 Task: Add another account "adritamazumder123@gmail.com".
Action: Mouse moved to (1210, 88)
Screenshot: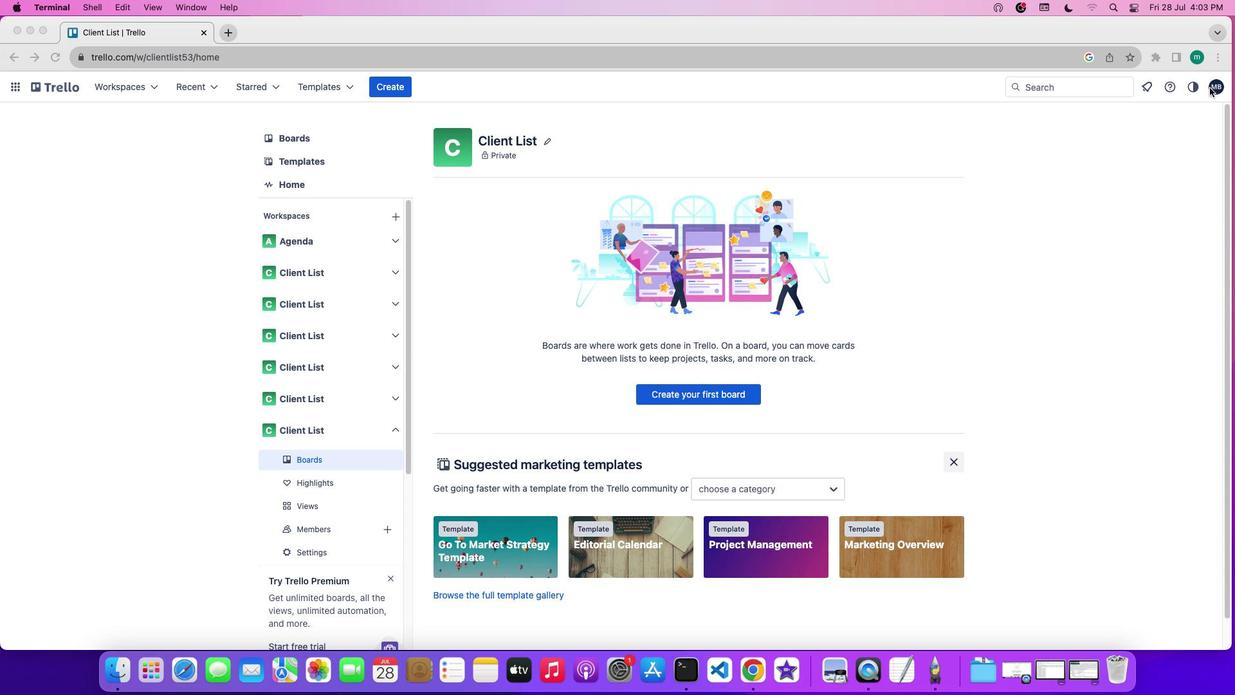 
Action: Mouse pressed left at (1210, 88)
Screenshot: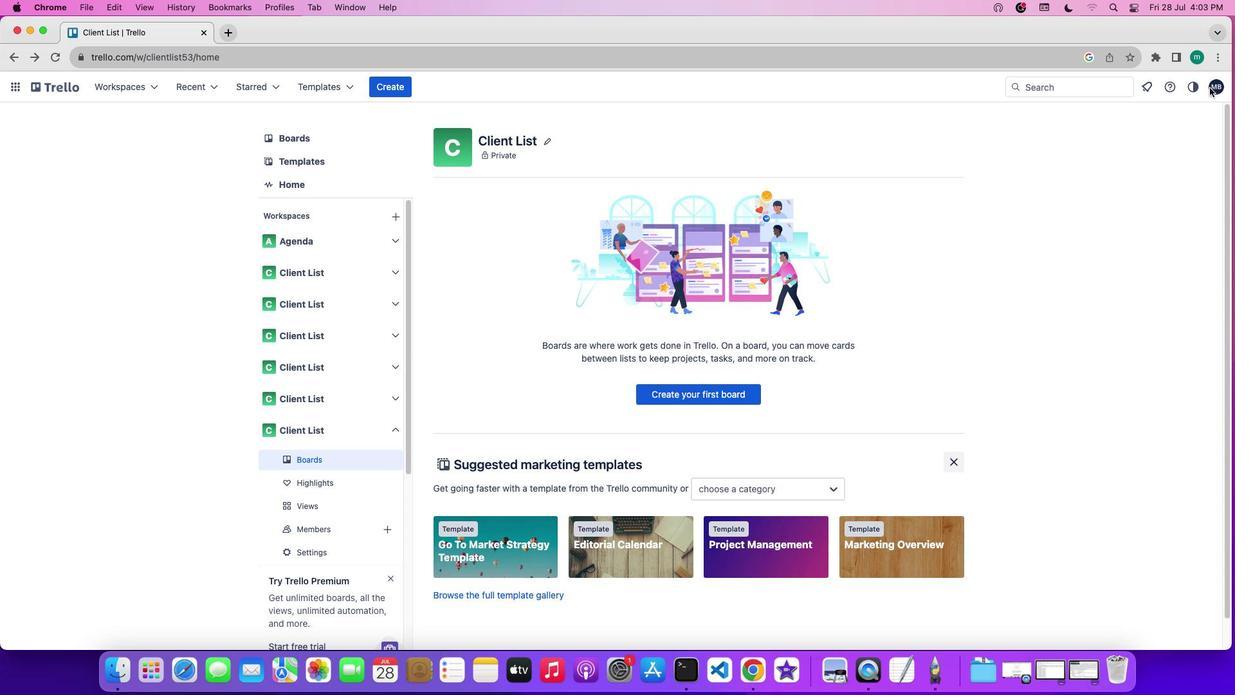 
Action: Mouse moved to (1220, 86)
Screenshot: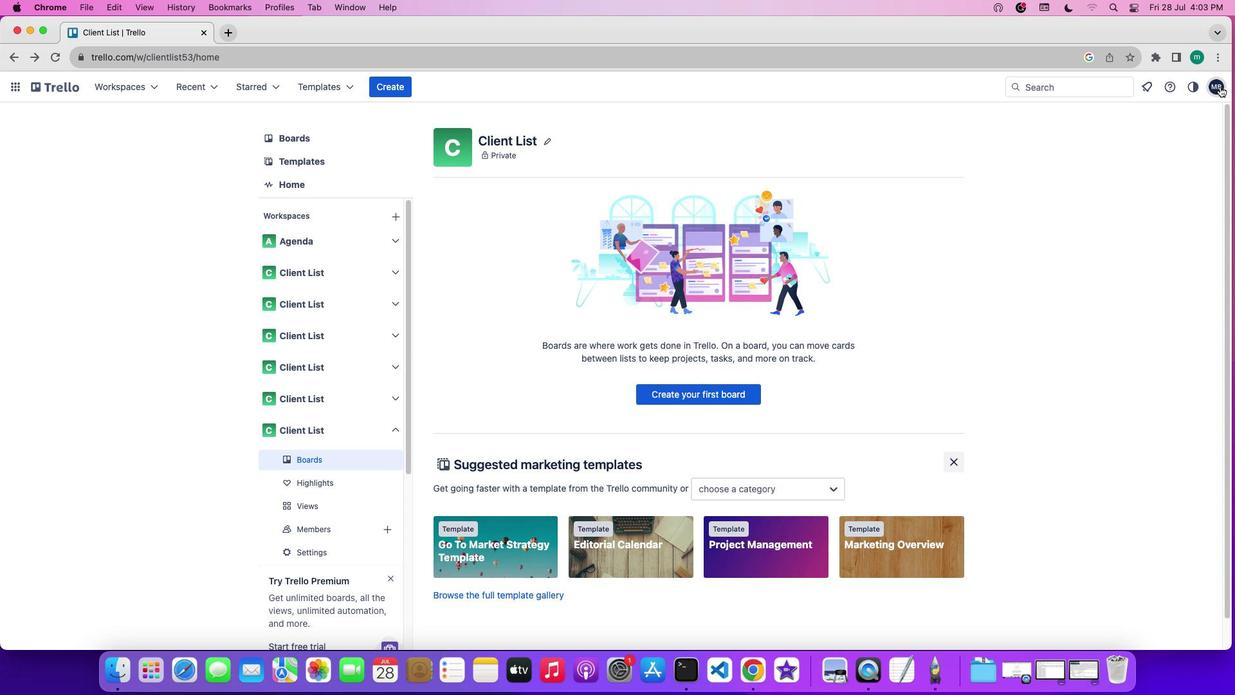 
Action: Mouse pressed left at (1220, 86)
Screenshot: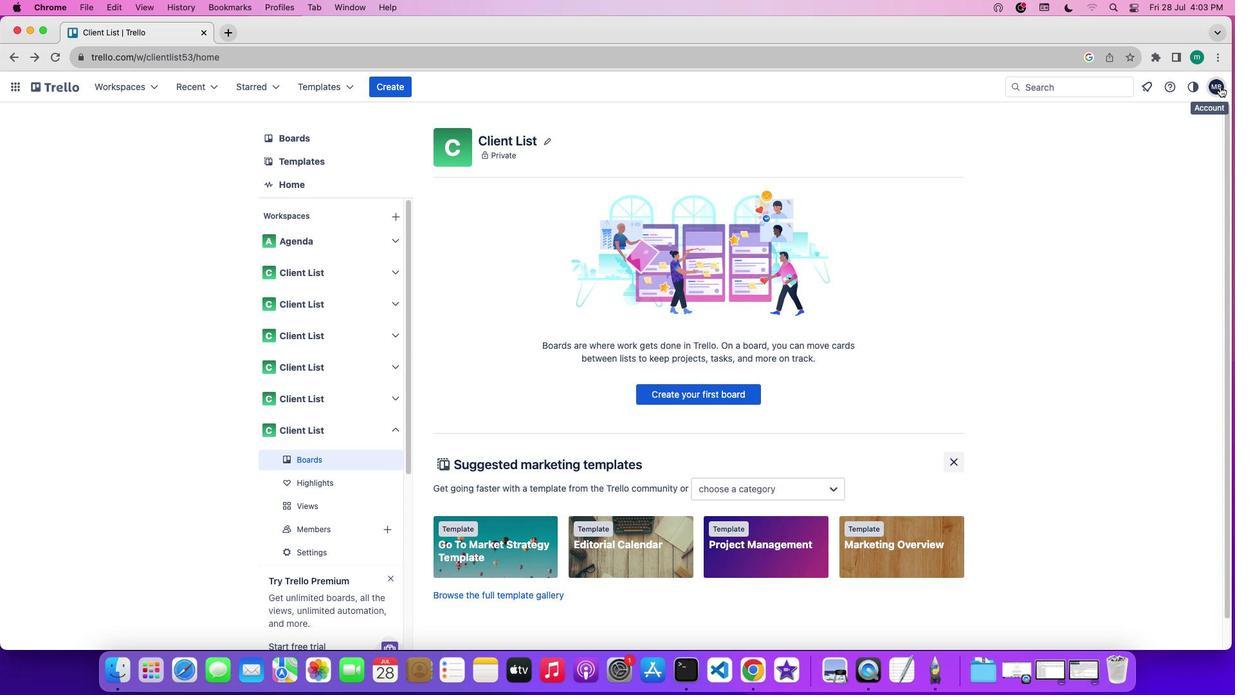 
Action: Mouse moved to (1167, 177)
Screenshot: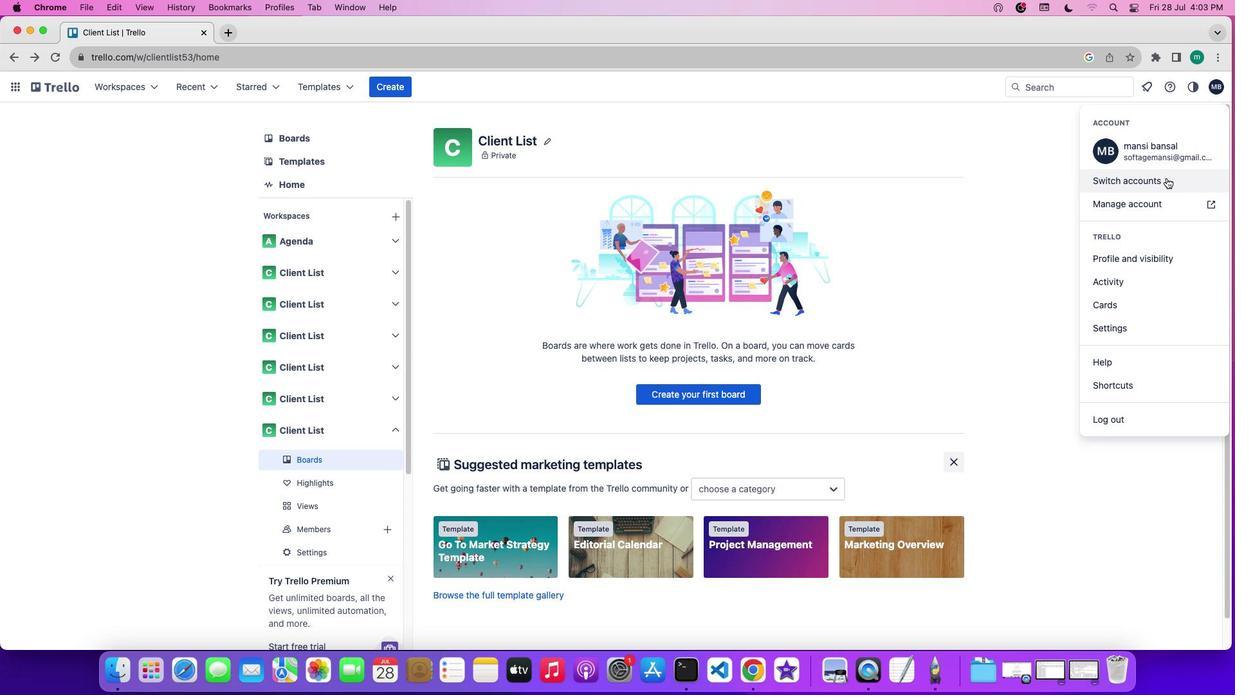 
Action: Mouse pressed left at (1167, 177)
Screenshot: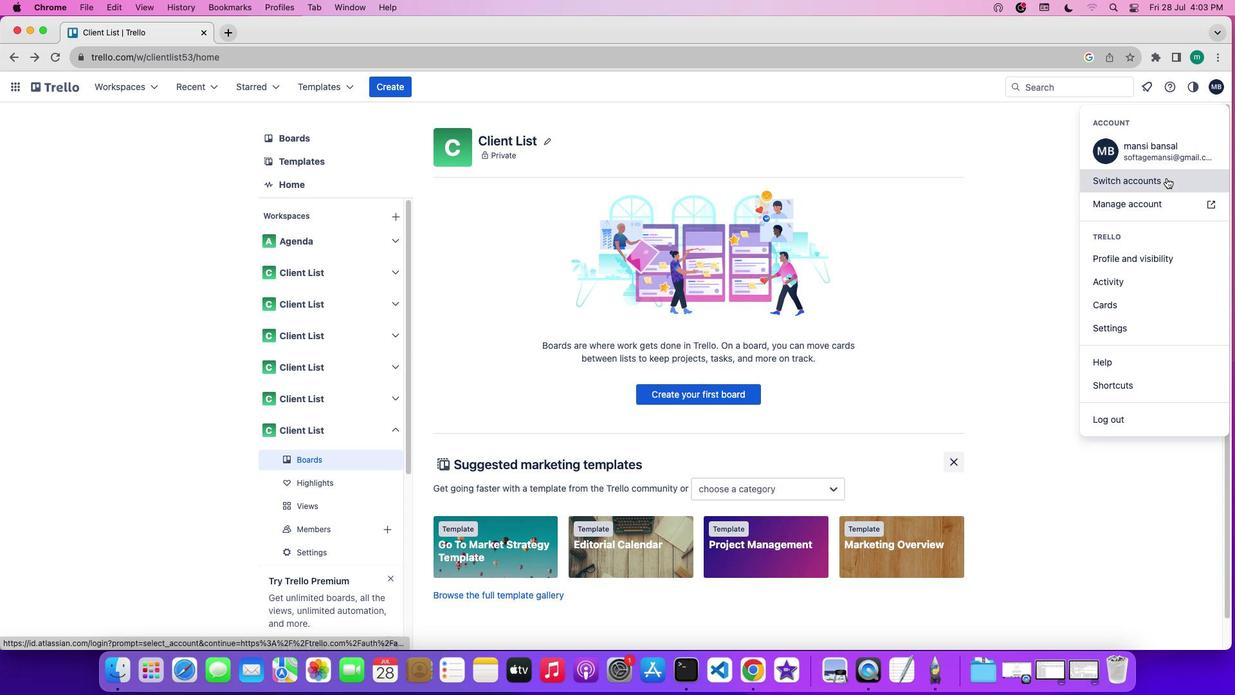 
Action: Mouse moved to (627, 364)
Screenshot: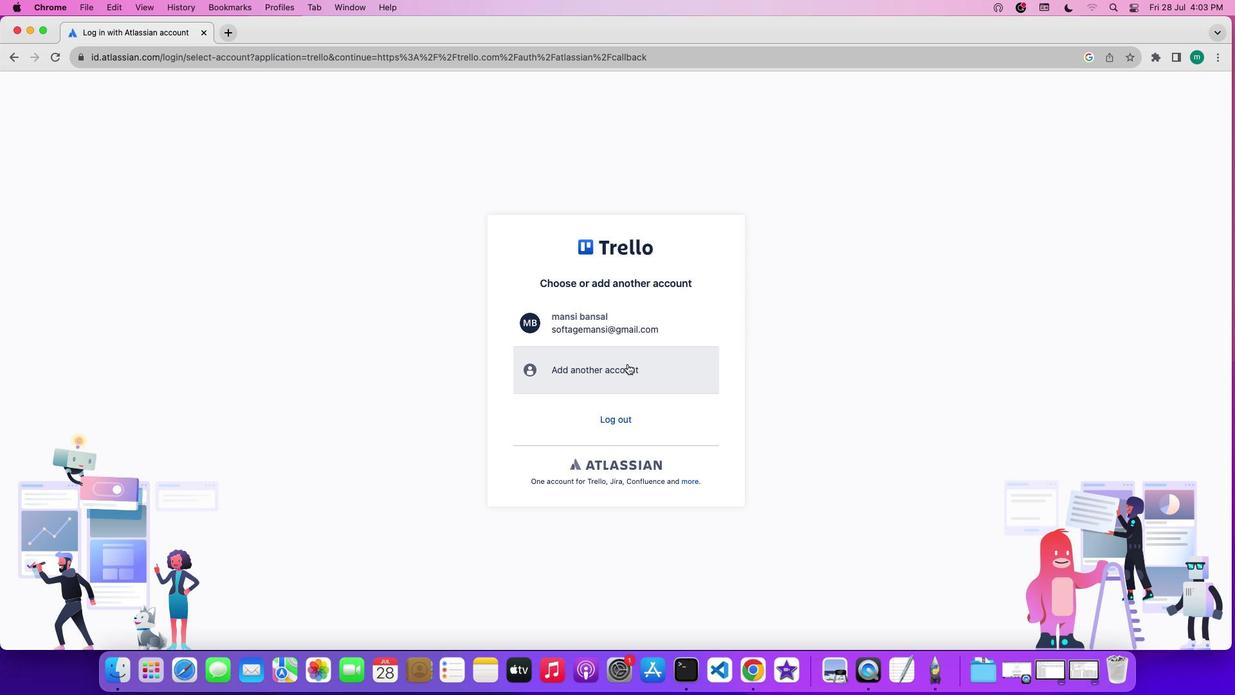 
Action: Mouse pressed left at (627, 364)
Screenshot: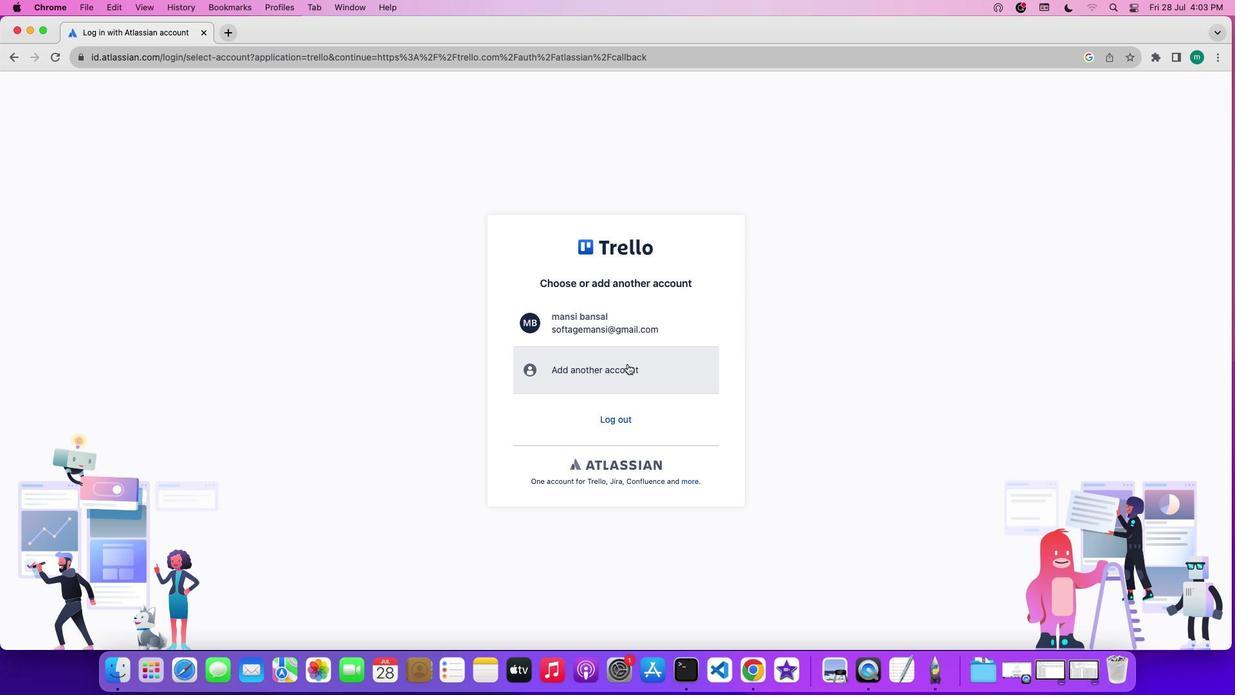 
Action: Mouse moved to (621, 245)
Screenshot: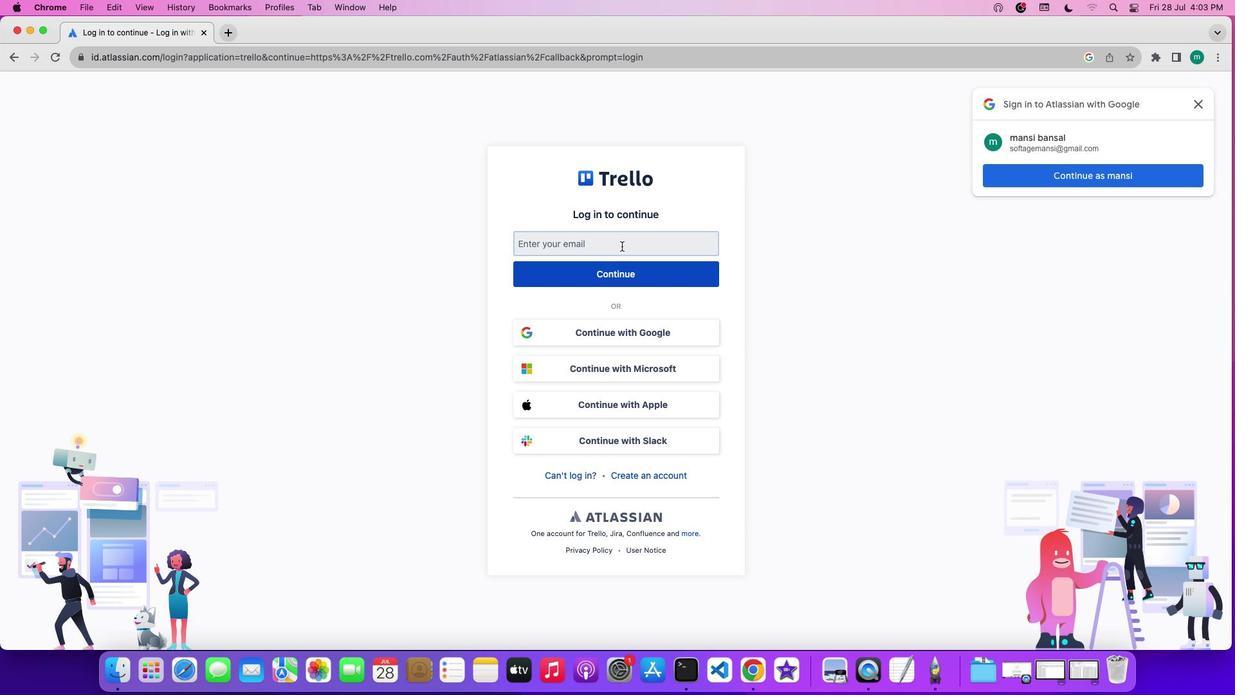 
Action: Mouse pressed left at (621, 245)
Screenshot: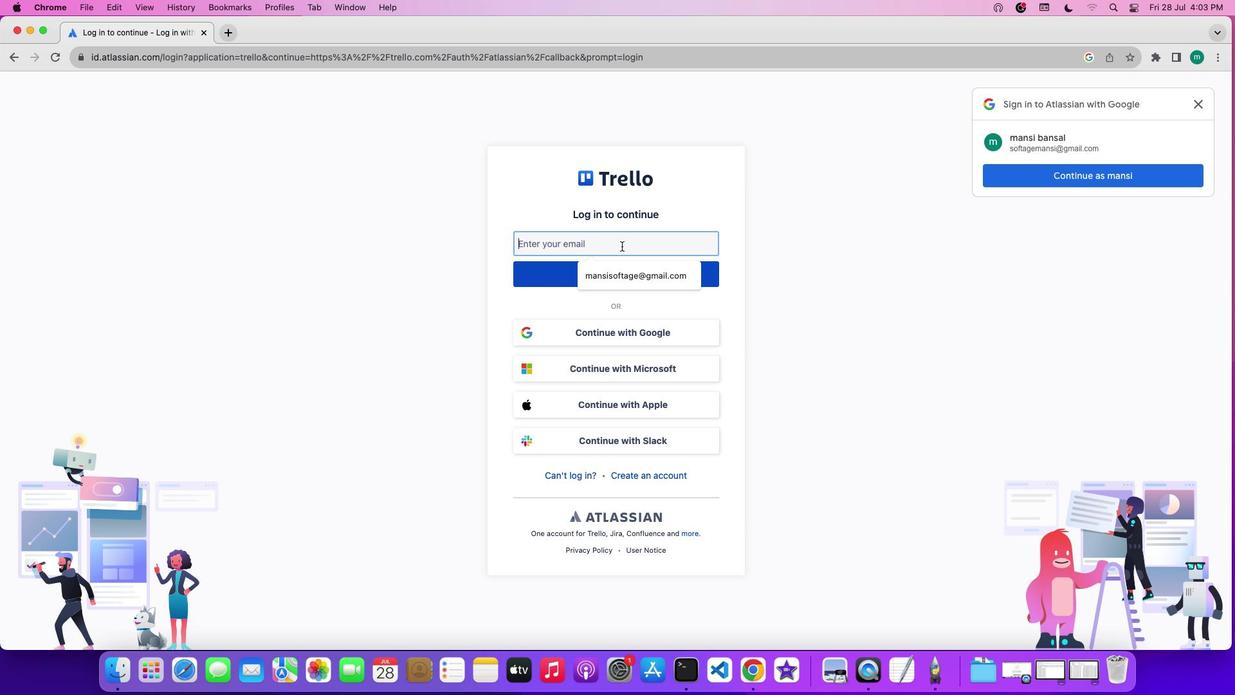 
Action: Key pressed 'a''d''r''i''t''a''m''a''z''u''m''d''e''r''1''2''3'Key.shift_r'@''g''m''a''i''l''.''c''o''m'
Screenshot: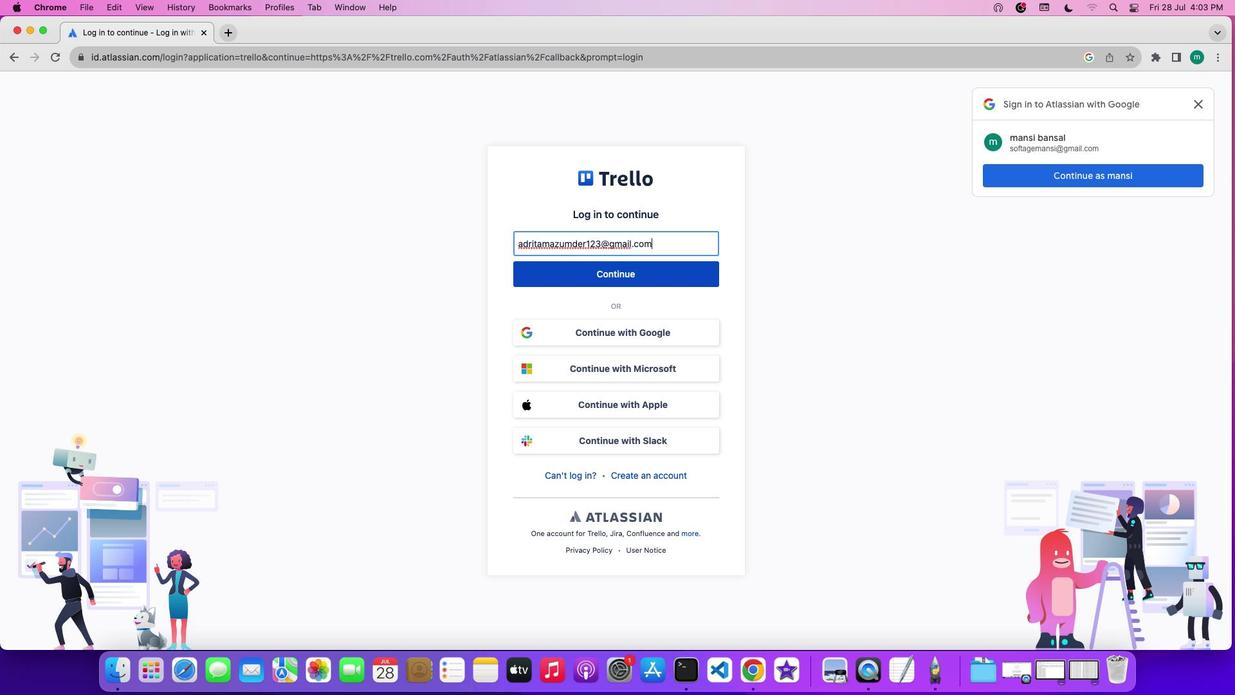 
